 Task: Add Unreal Deli Steak Slices to the cart.
Action: Mouse pressed left at (21, 63)
Screenshot: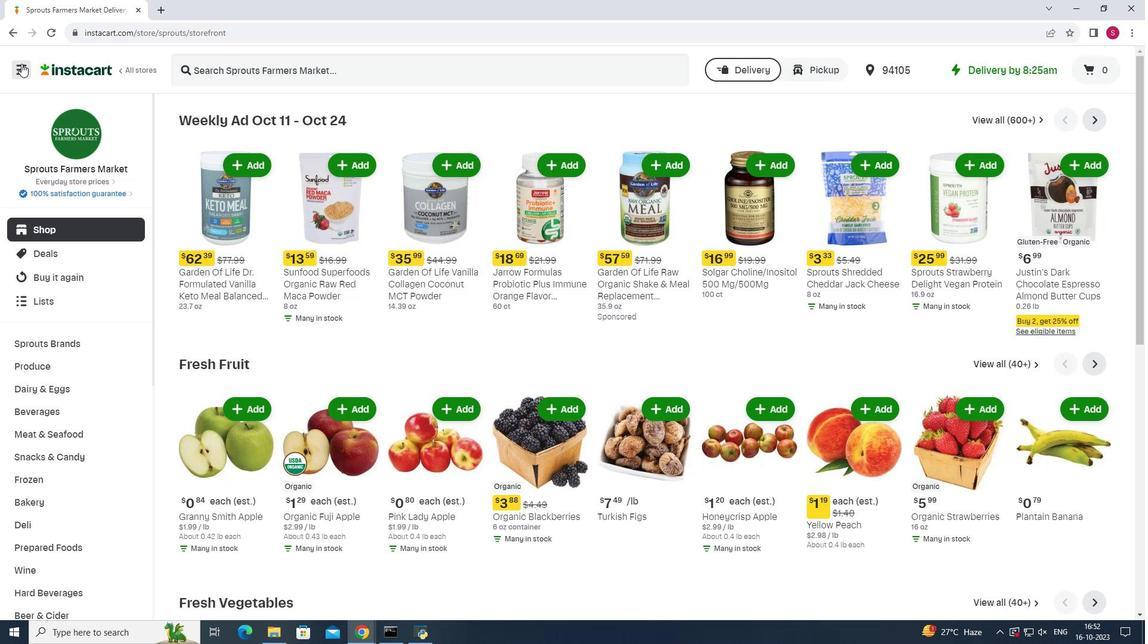 
Action: Mouse moved to (72, 313)
Screenshot: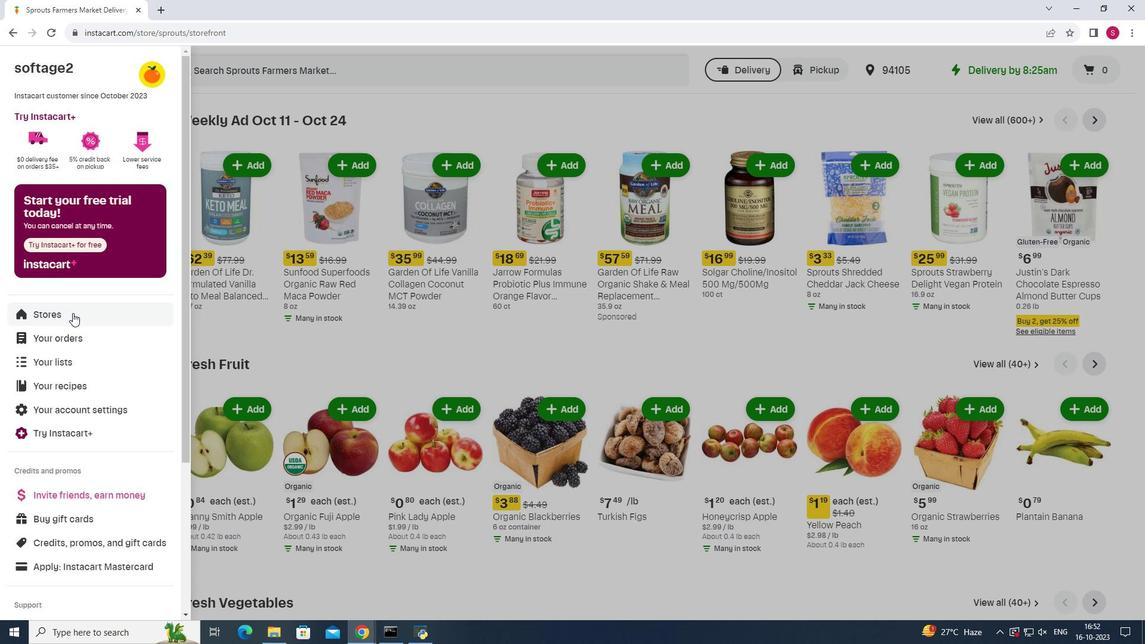 
Action: Mouse pressed left at (72, 313)
Screenshot: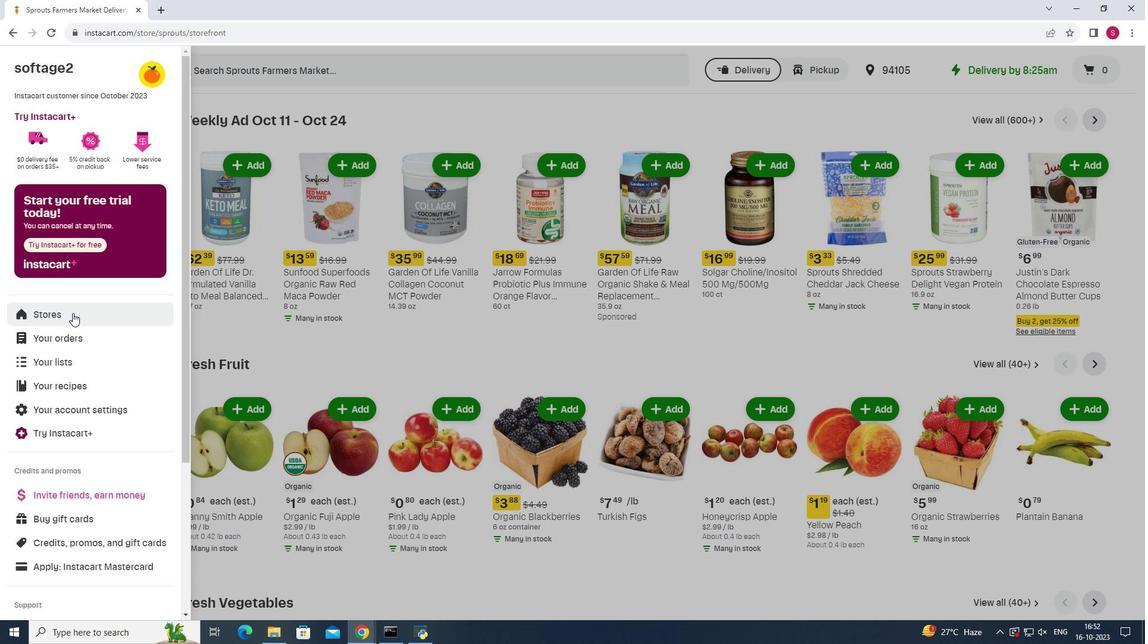 
Action: Mouse moved to (280, 107)
Screenshot: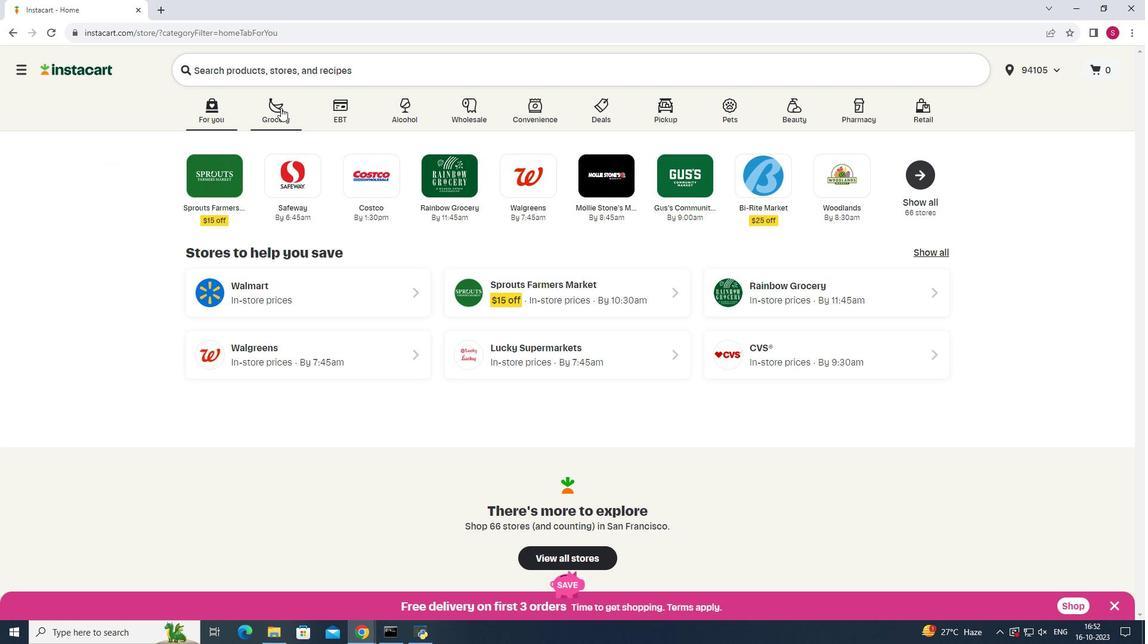 
Action: Mouse pressed left at (280, 107)
Screenshot: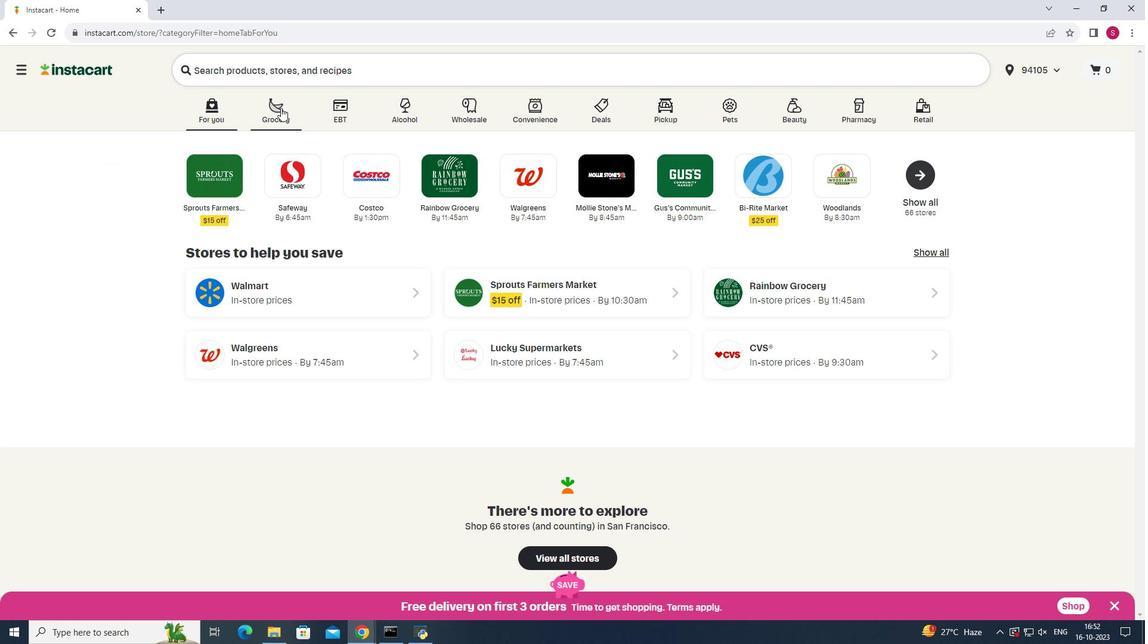 
Action: Mouse moved to (826, 167)
Screenshot: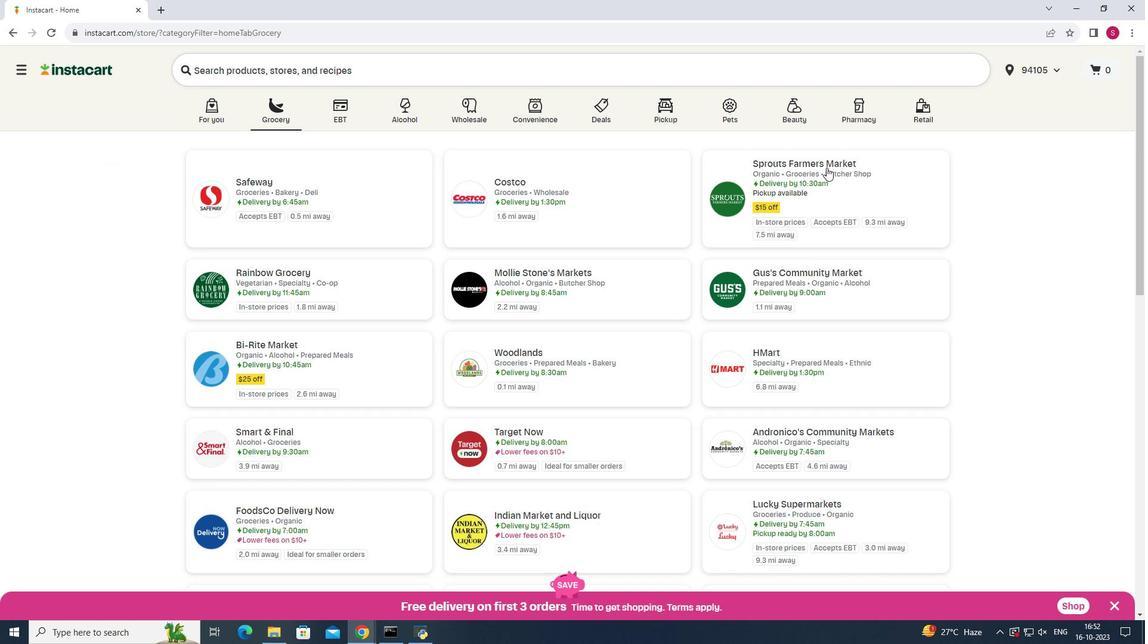 
Action: Mouse pressed left at (826, 167)
Screenshot: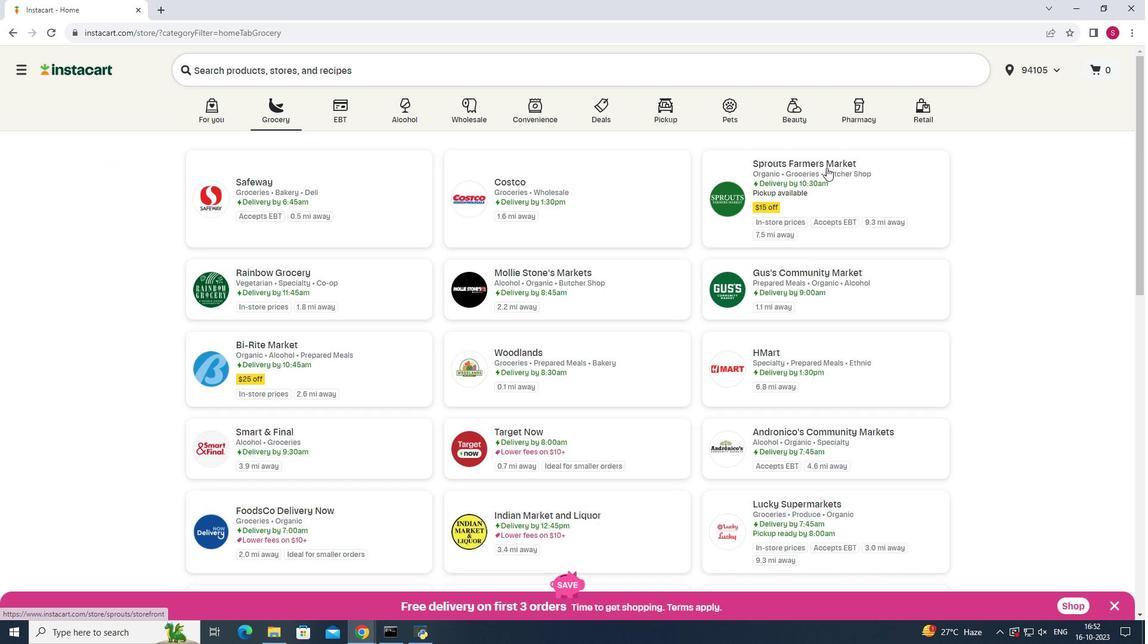 
Action: Mouse moved to (66, 435)
Screenshot: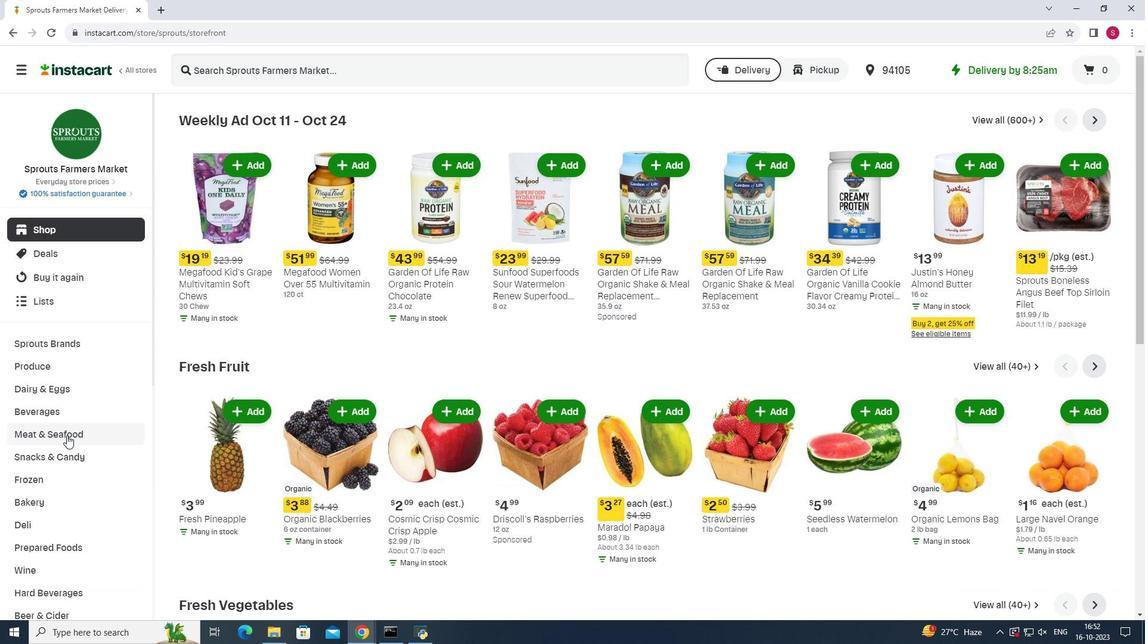 
Action: Mouse pressed left at (66, 435)
Screenshot: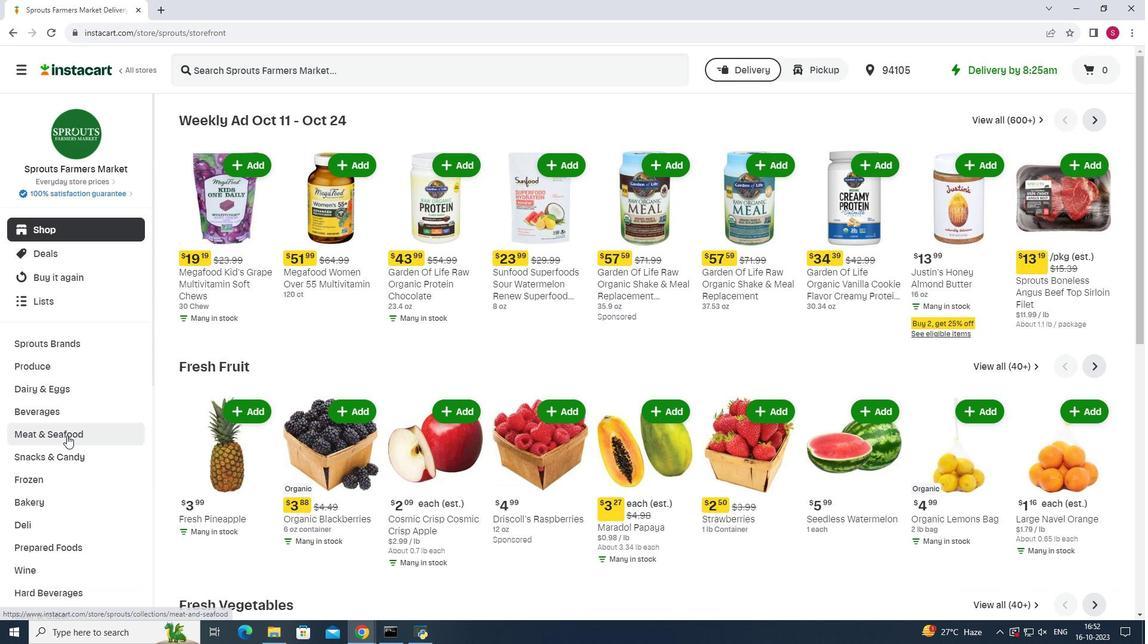 
Action: Mouse moved to (892, 147)
Screenshot: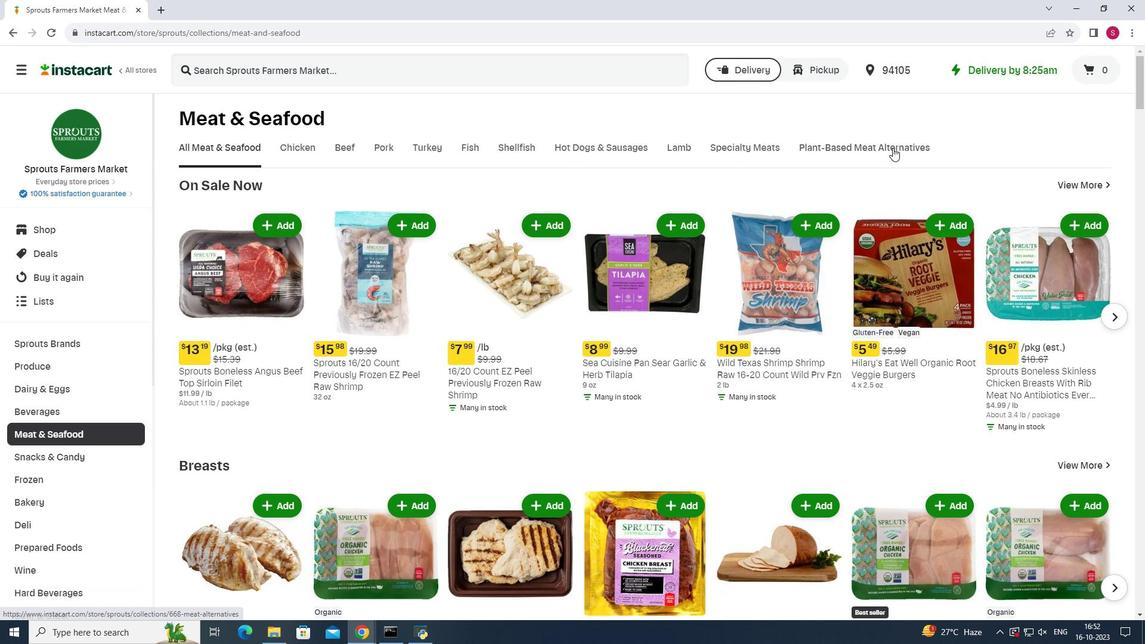 
Action: Mouse pressed left at (892, 147)
Screenshot: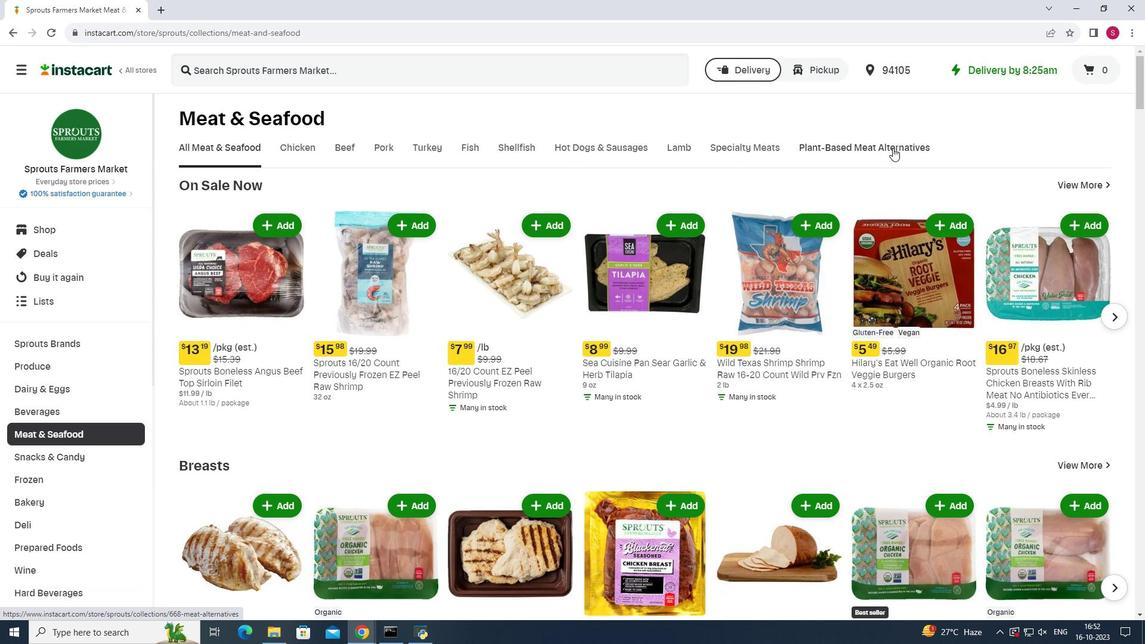 
Action: Mouse moved to (730, 195)
Screenshot: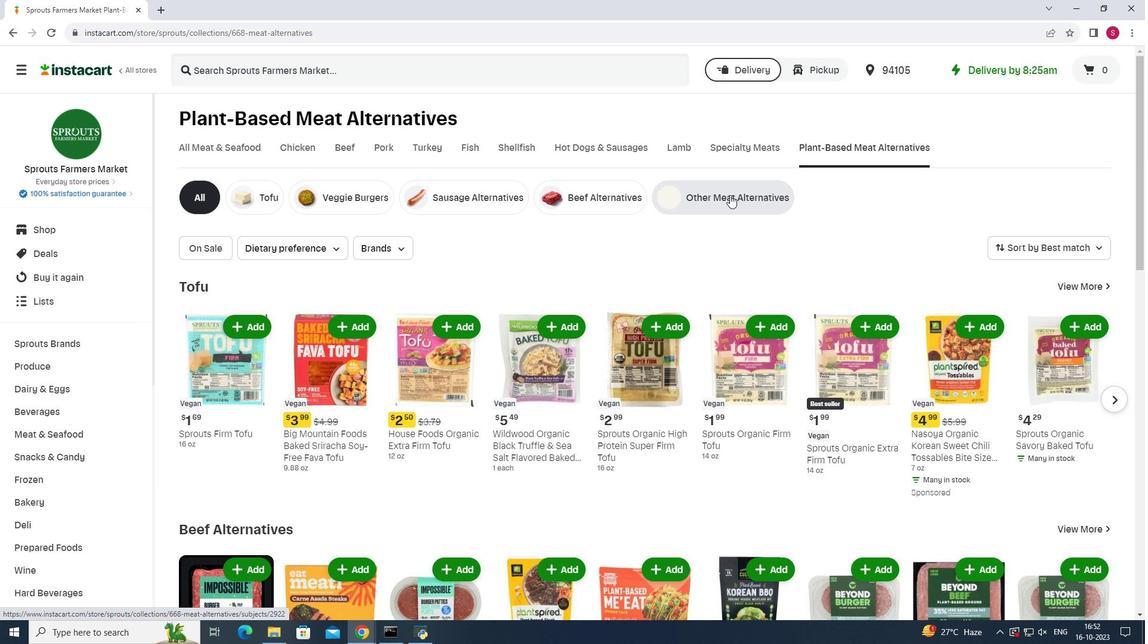 
Action: Mouse pressed left at (730, 195)
Screenshot: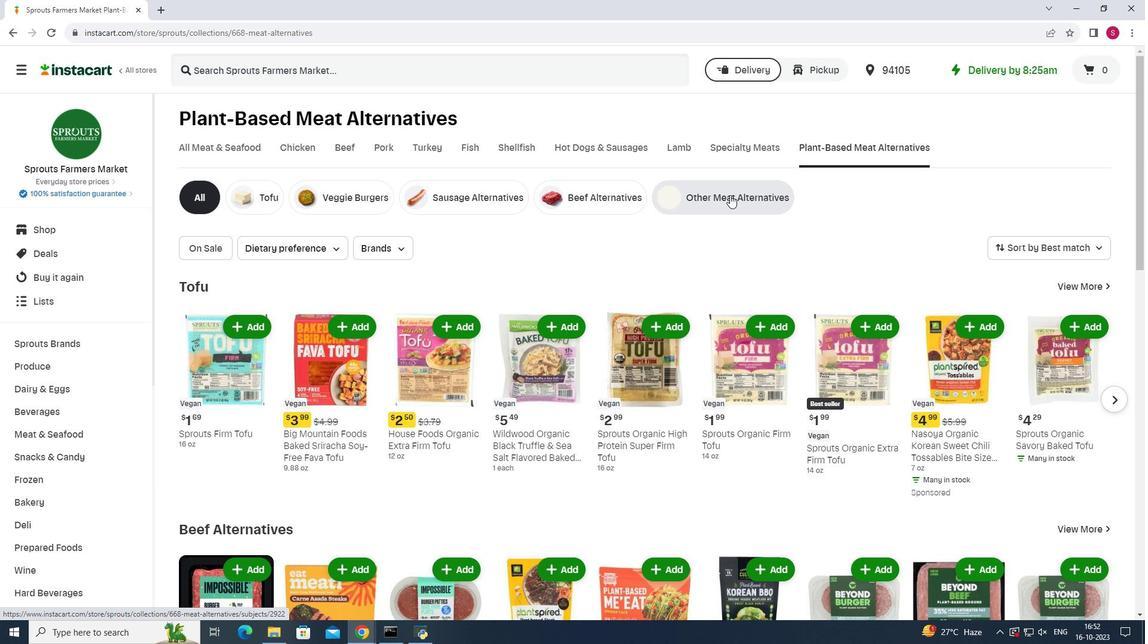 
Action: Mouse moved to (439, 76)
Screenshot: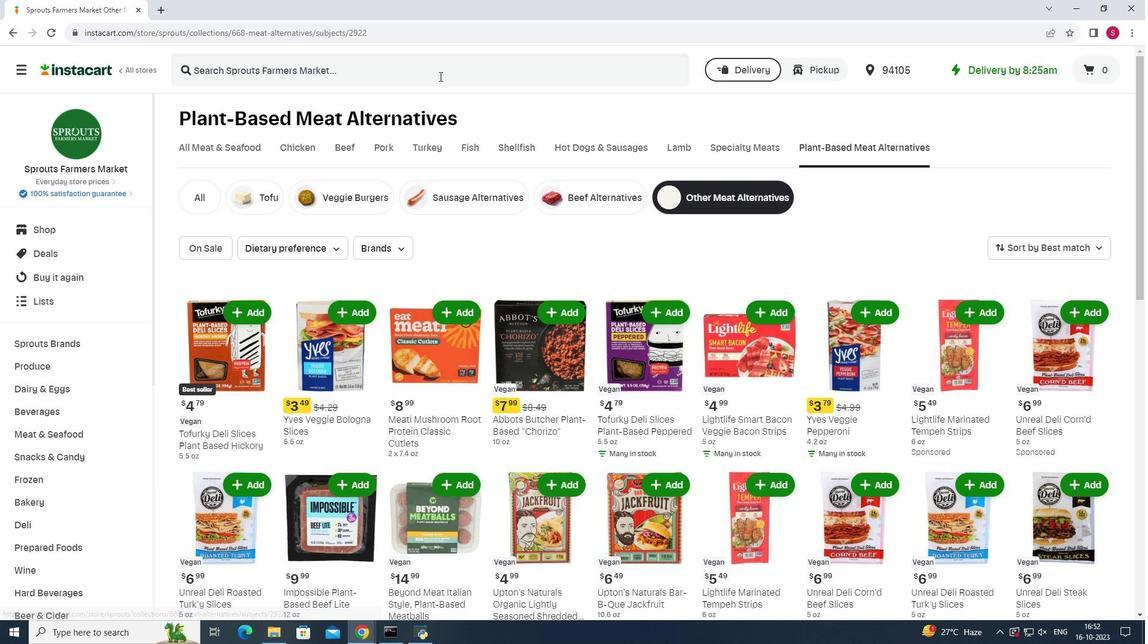 
Action: Mouse pressed left at (439, 76)
Screenshot: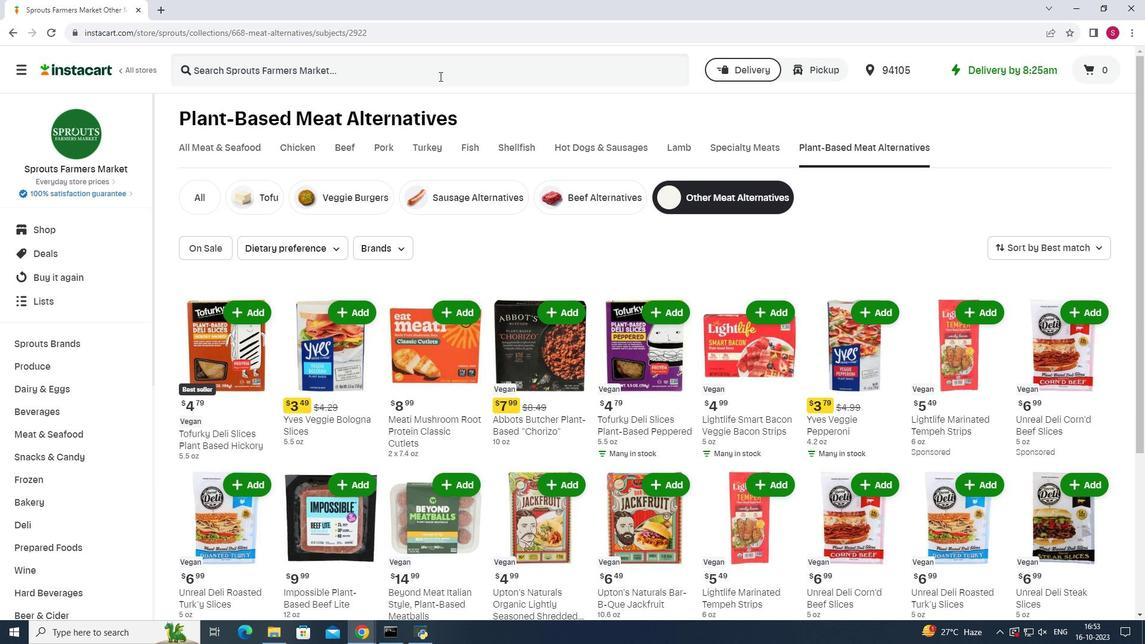 
Action: Mouse moved to (439, 75)
Screenshot: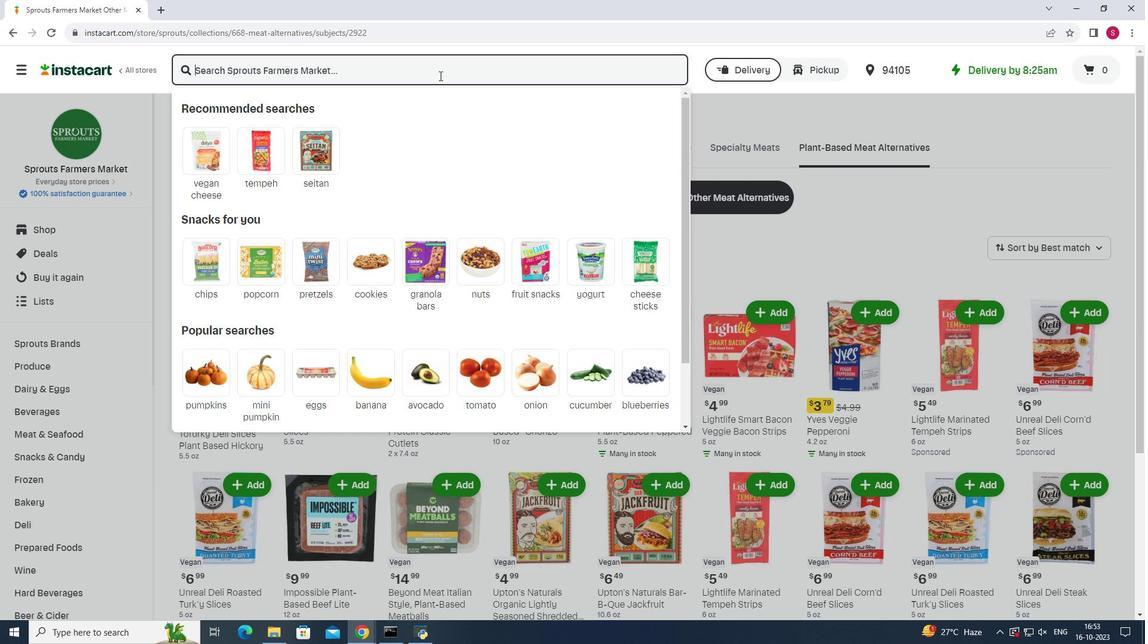 
Action: Key pressed <Key.shift>Unreal<Key.space><Key.shift>Deli<Key.space><Key.shift>Steak<Key.space><Key.shift>Slices<Key.enter>
Screenshot: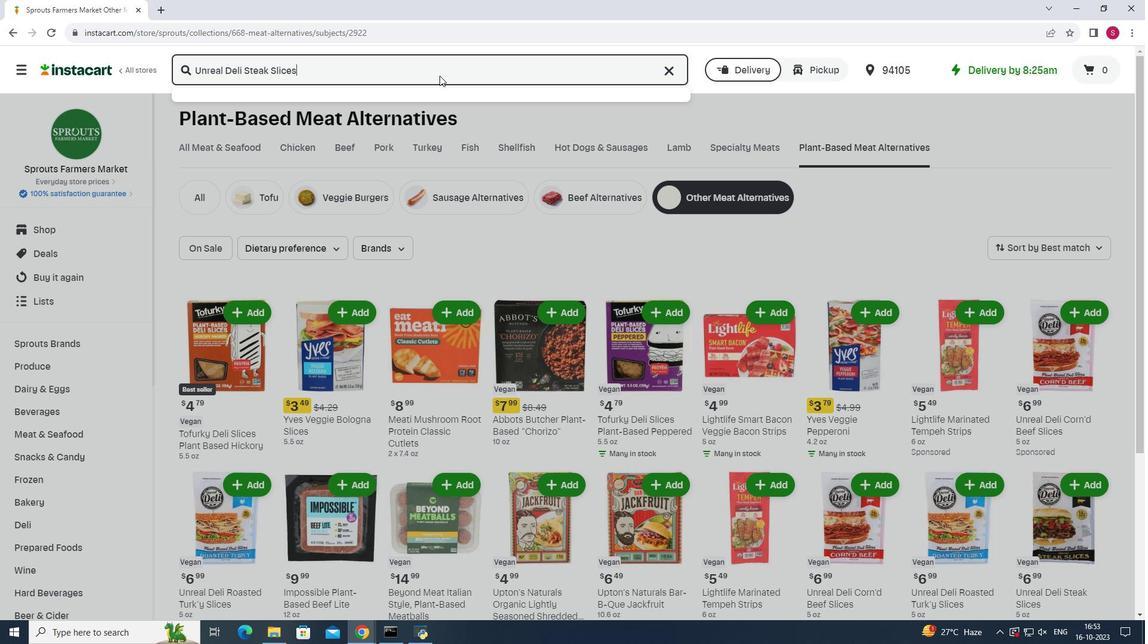 
Action: Mouse moved to (713, 194)
Screenshot: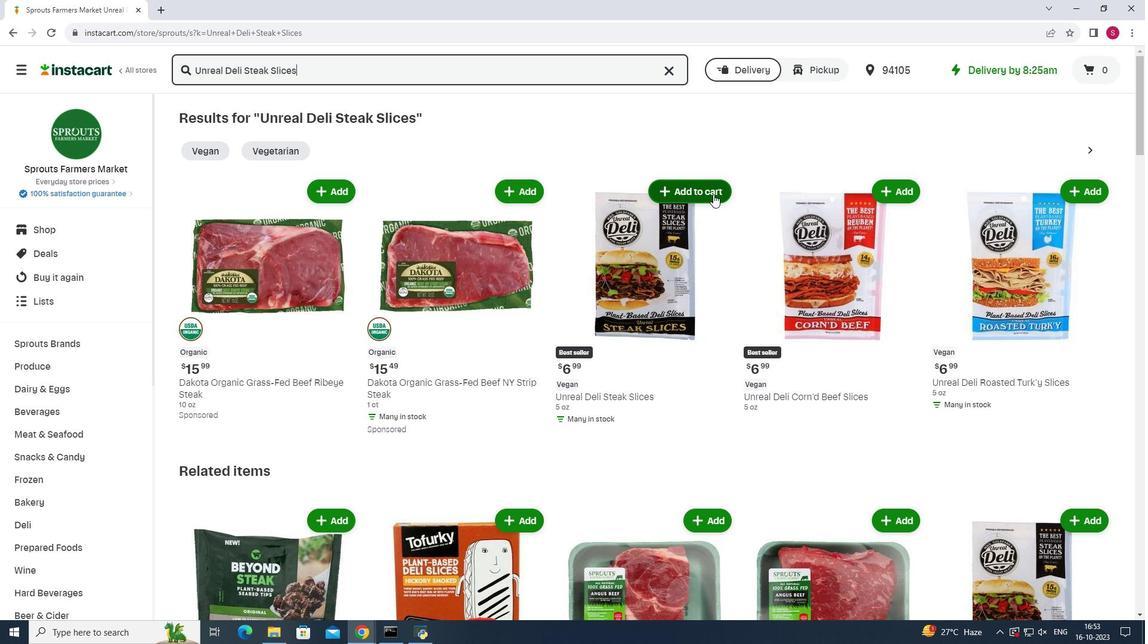 
Action: Mouse pressed left at (713, 194)
Screenshot: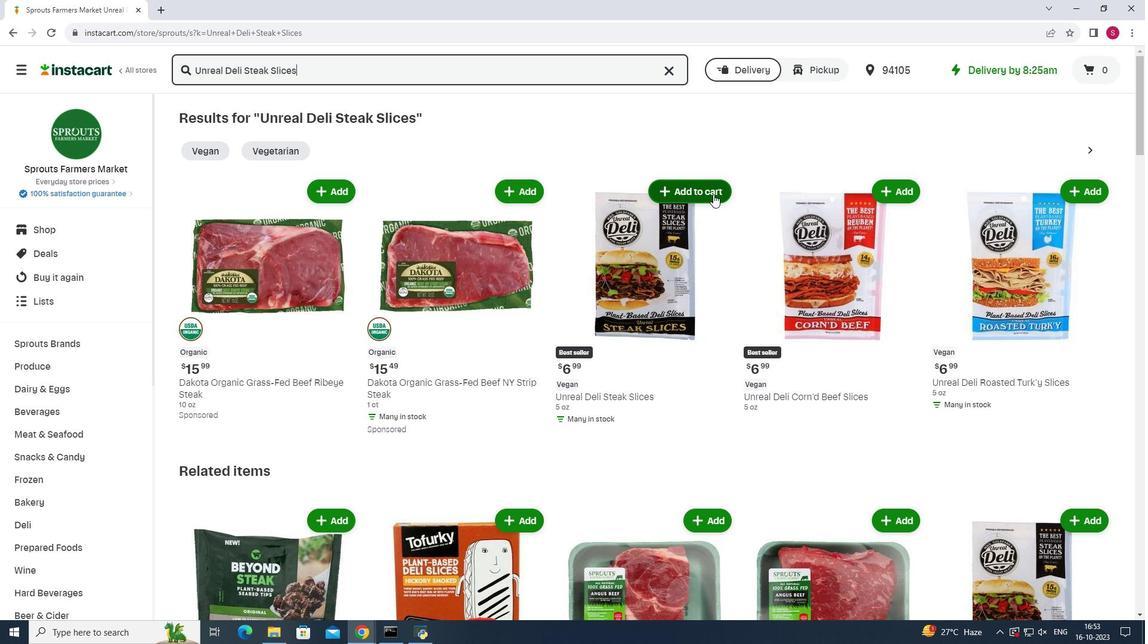 
Action: Mouse moved to (826, 176)
Screenshot: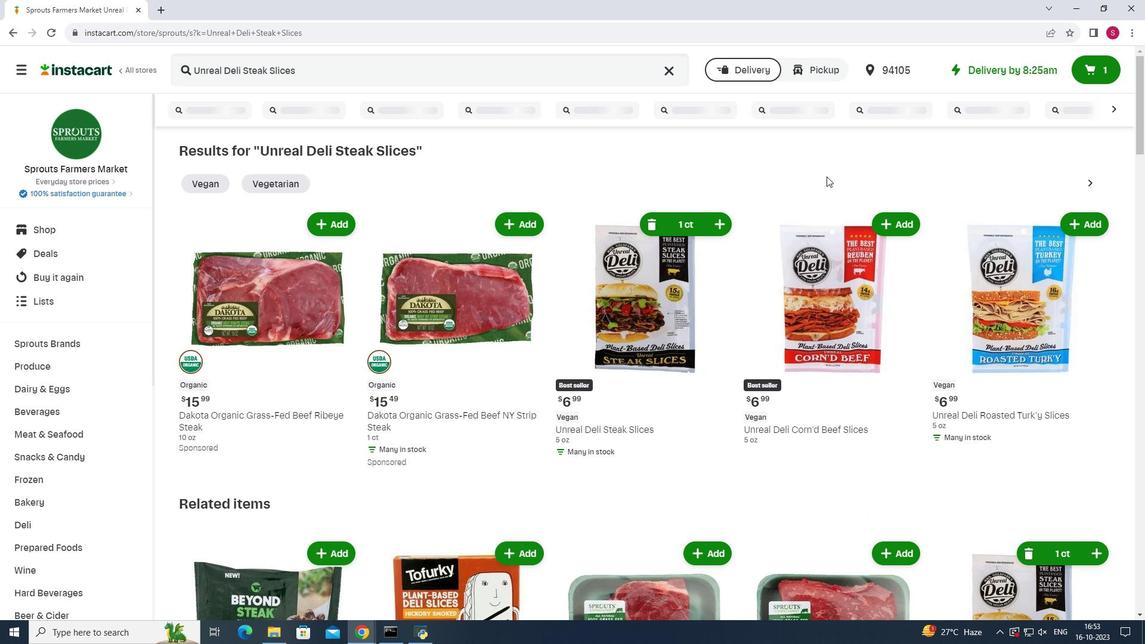 
